 Task: Search for the email with the subject Request for a referral logged in from softage.1@softage.net with the filter, email from softage.4@softage.net and a new filter,  Mark as read
Action: Mouse moved to (780, 78)
Screenshot: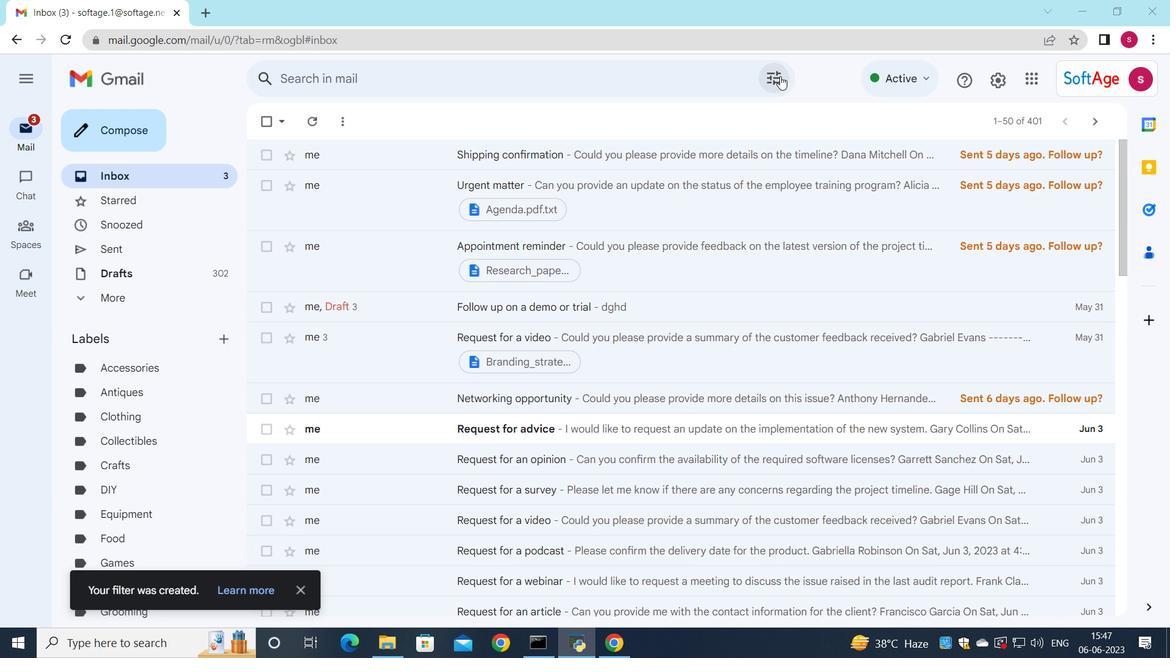 
Action: Mouse pressed left at (780, 78)
Screenshot: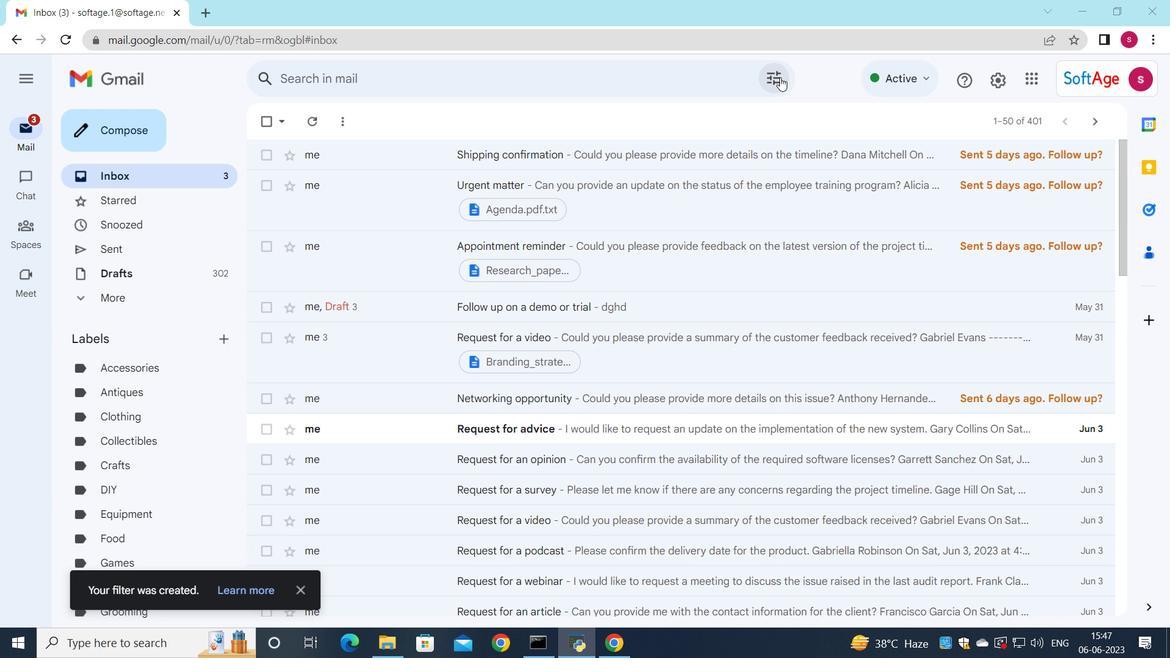 
Action: Mouse moved to (672, 144)
Screenshot: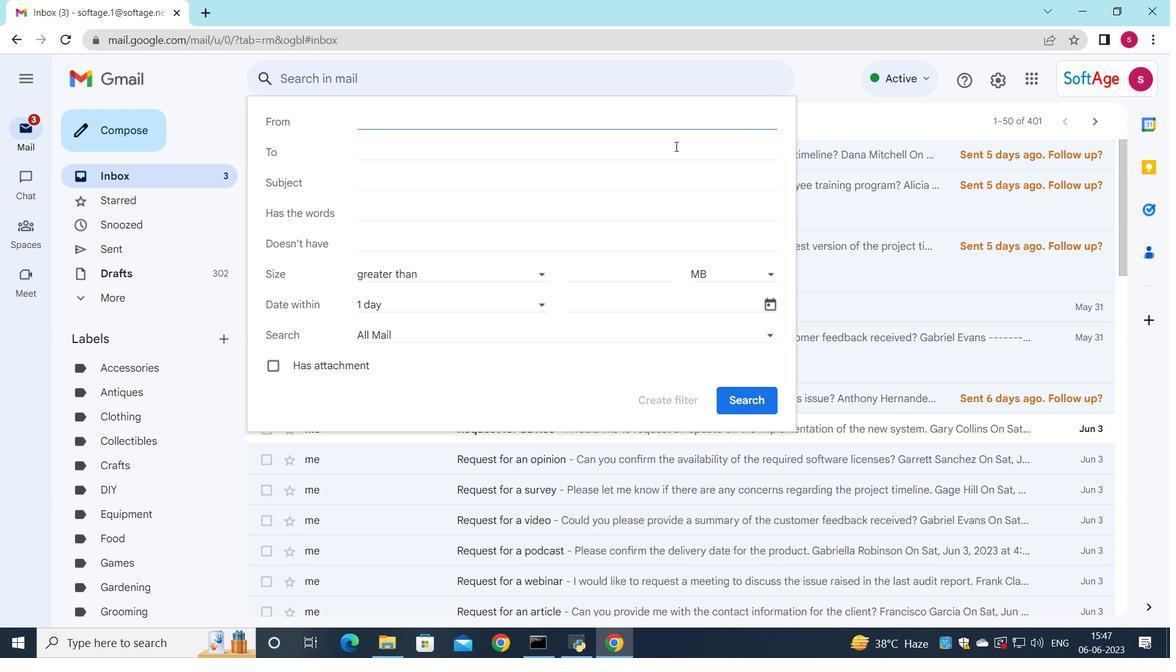 
Action: Key pressed s
Screenshot: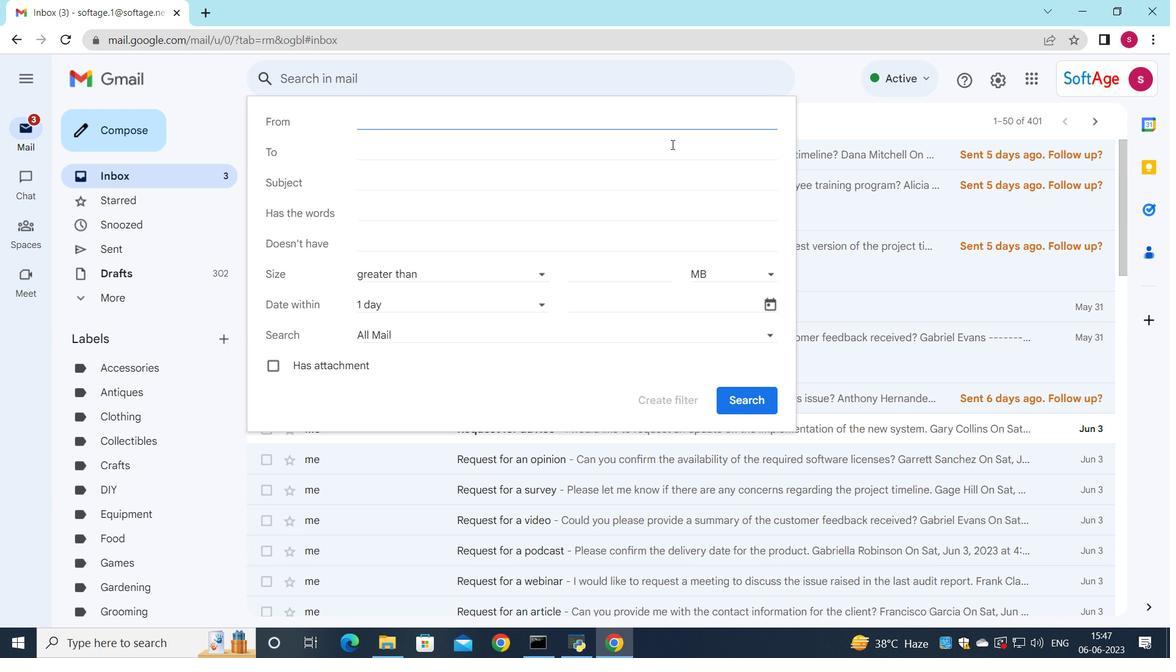 
Action: Mouse moved to (520, 159)
Screenshot: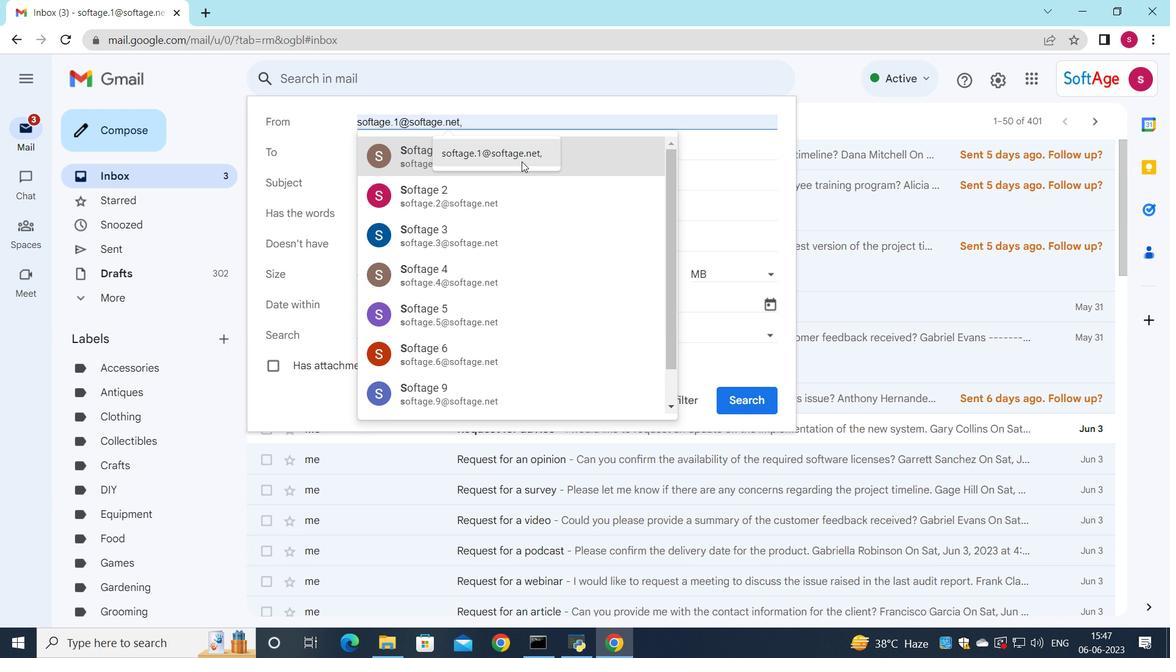
Action: Mouse pressed left at (520, 159)
Screenshot: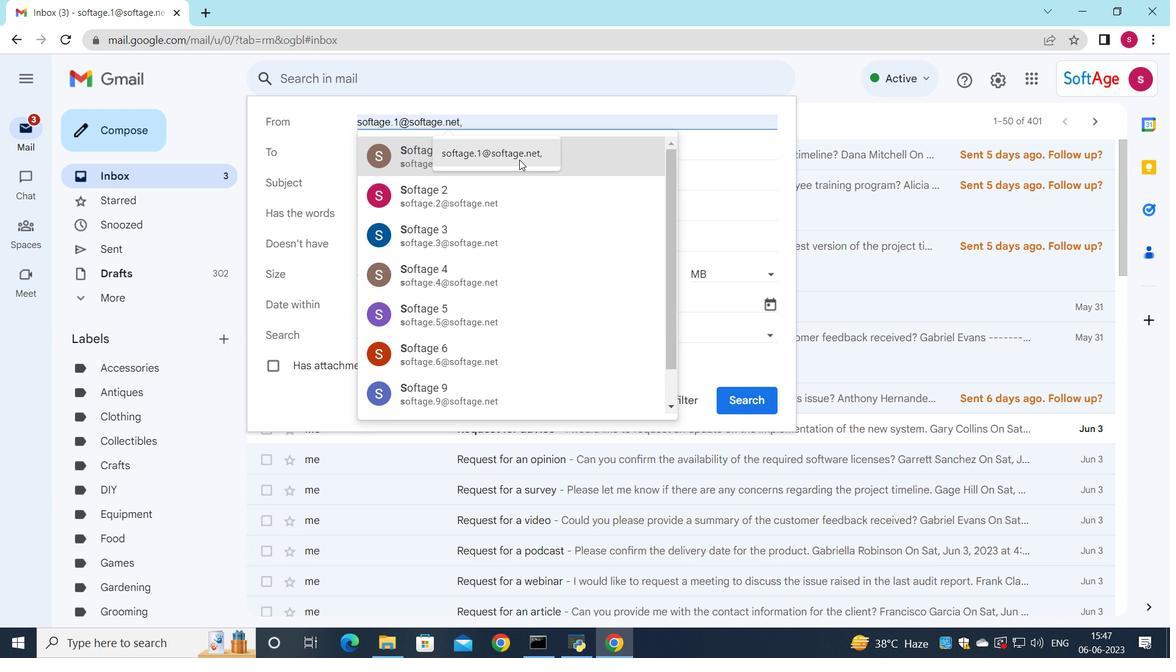 
Action: Mouse moved to (400, 156)
Screenshot: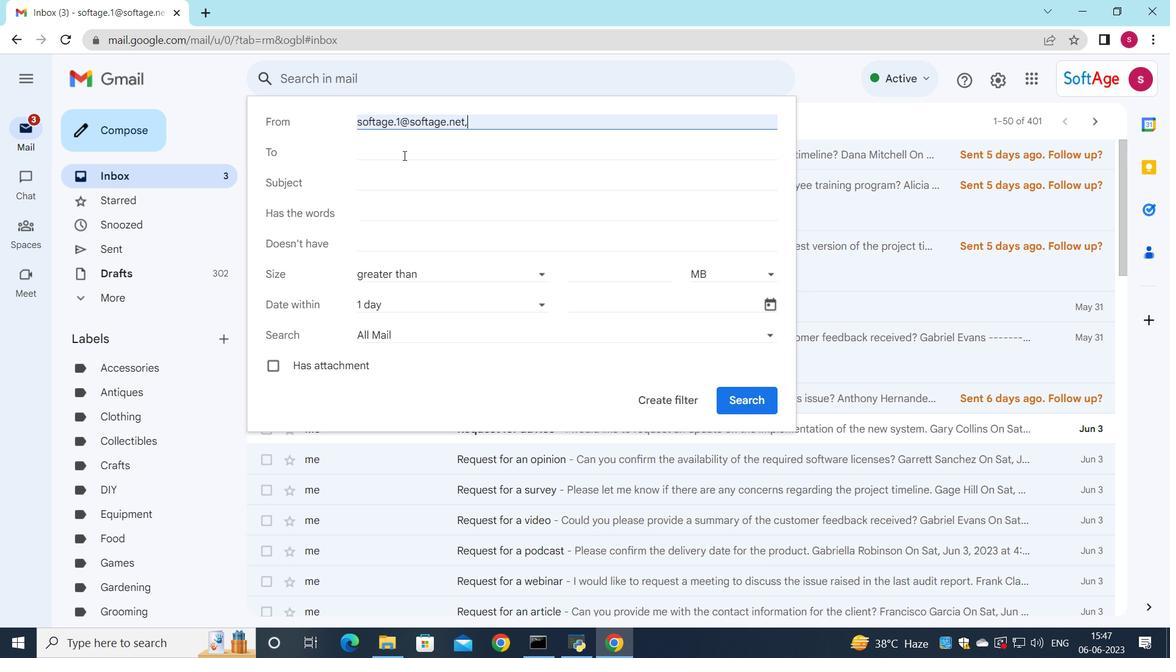 
Action: Mouse pressed left at (400, 156)
Screenshot: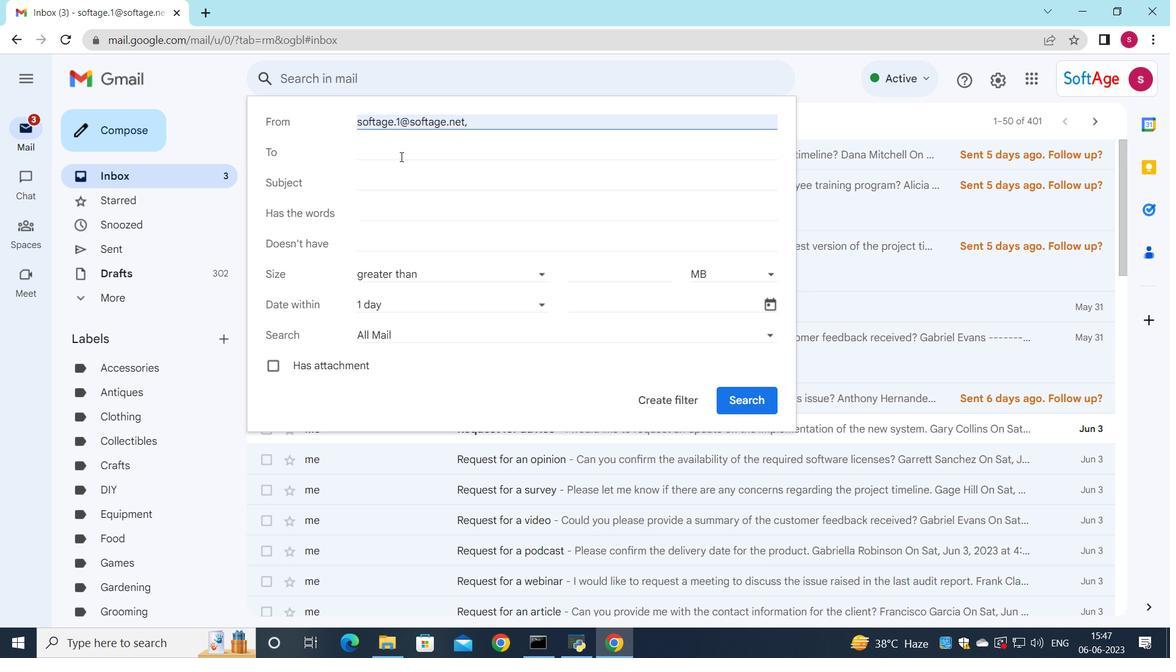 
Action: Key pressed a<Key.backspace>s
Screenshot: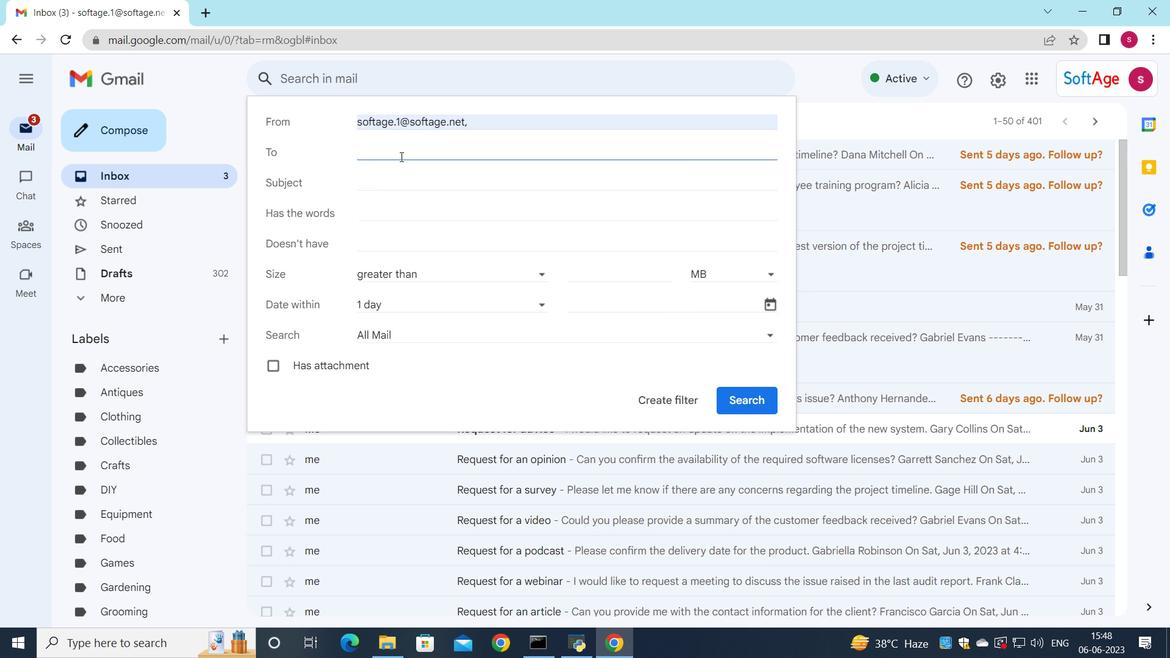 
Action: Mouse moved to (470, 235)
Screenshot: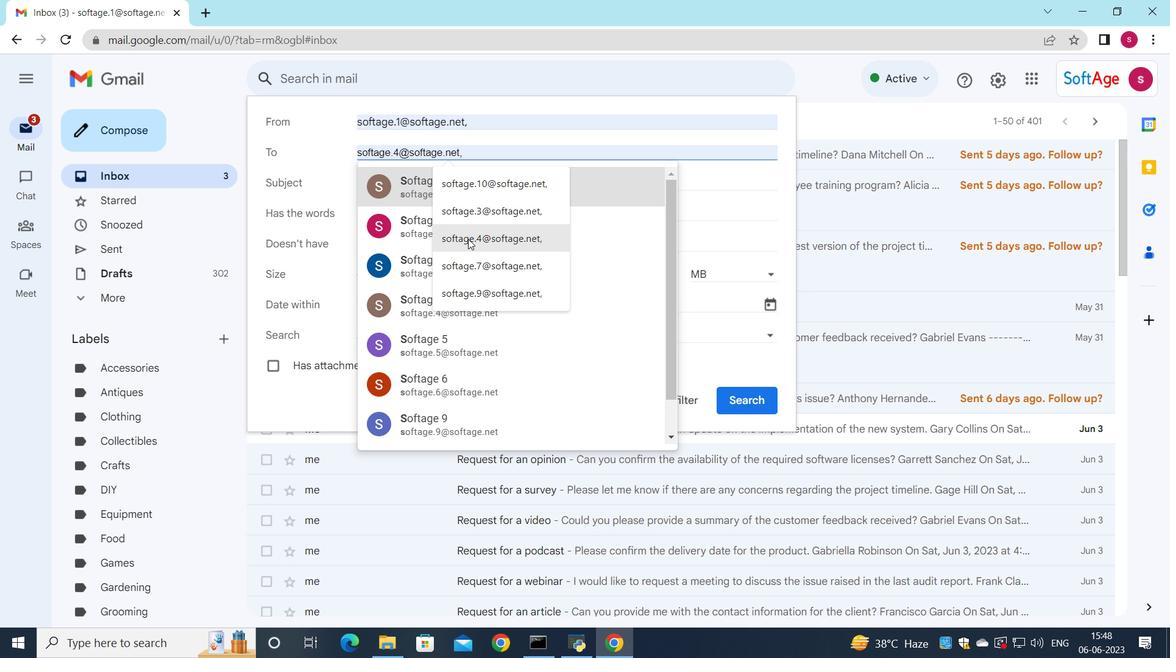 
Action: Mouse pressed left at (470, 235)
Screenshot: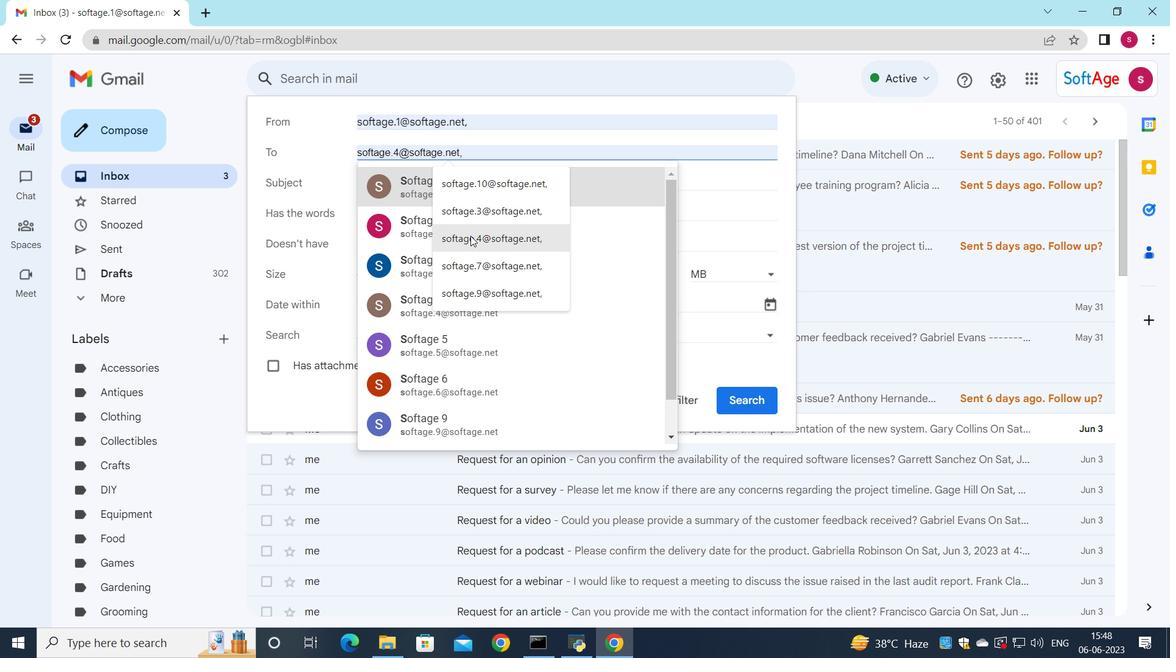 
Action: Mouse moved to (404, 185)
Screenshot: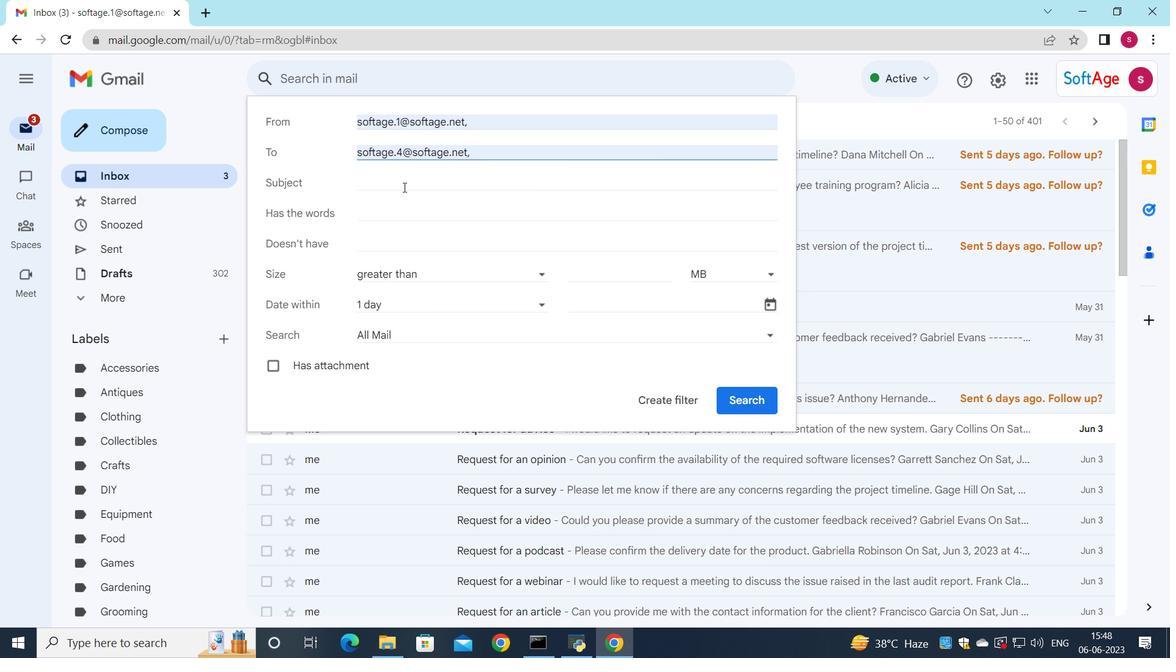 
Action: Mouse pressed left at (404, 185)
Screenshot: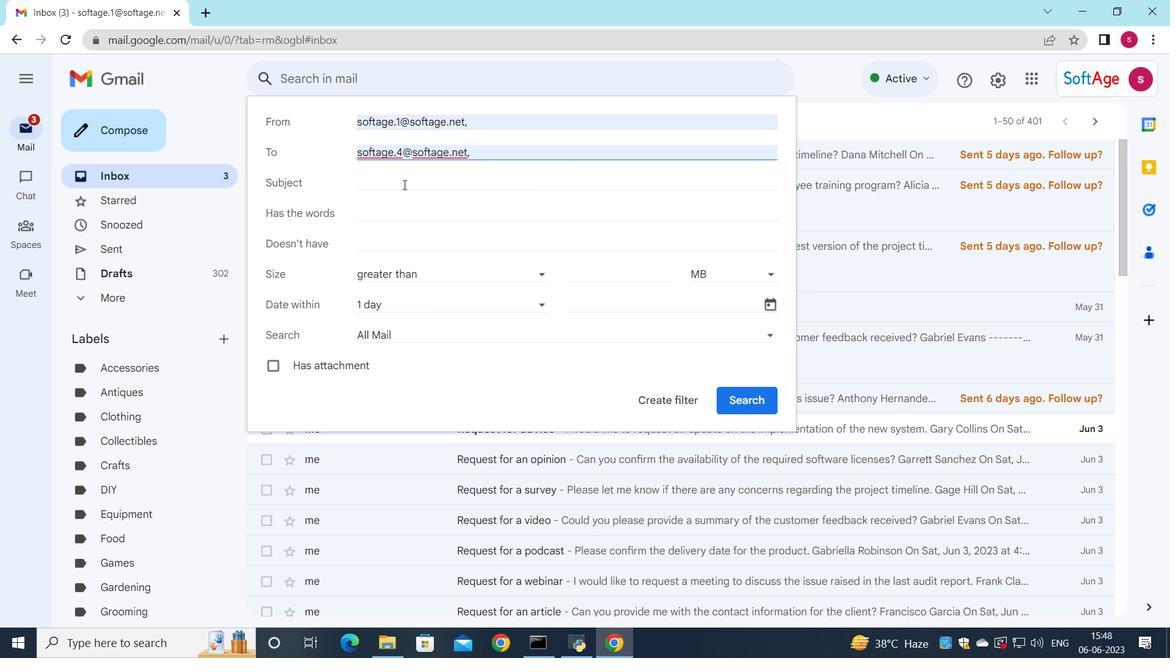 
Action: Key pressed <Key.shift>Request<Key.space>for<Key.space>are<Key.backspace><Key.backspace><Key.space>referrak<Key.backspace>l
Screenshot: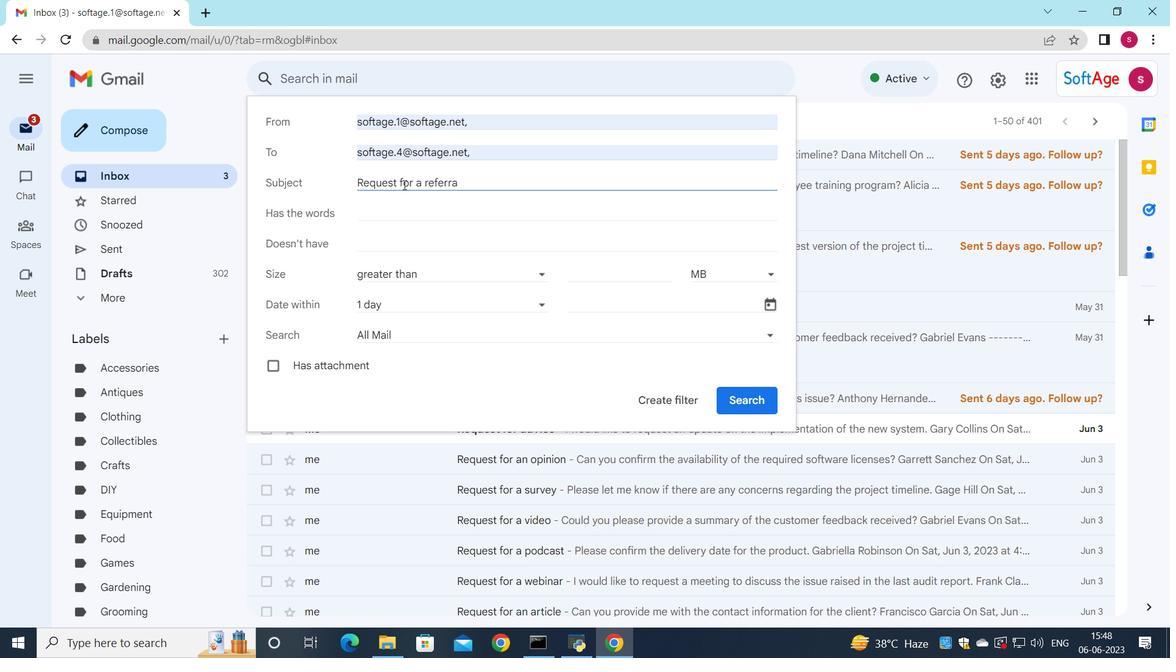 
Action: Mouse moved to (449, 301)
Screenshot: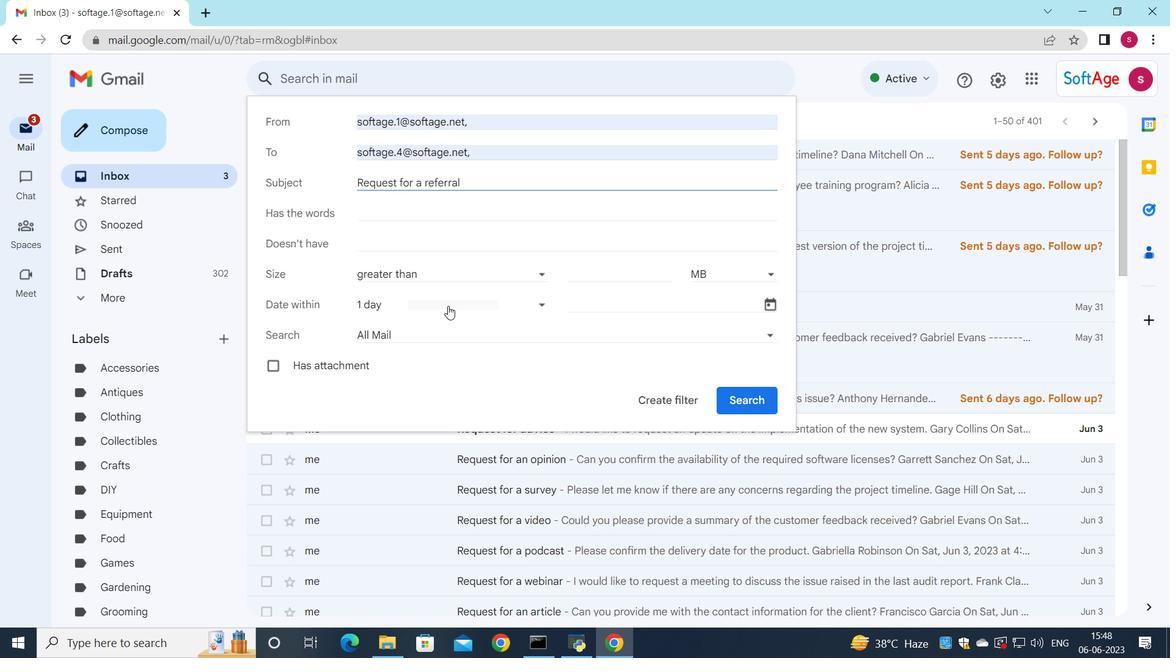 
Action: Mouse pressed left at (449, 301)
Screenshot: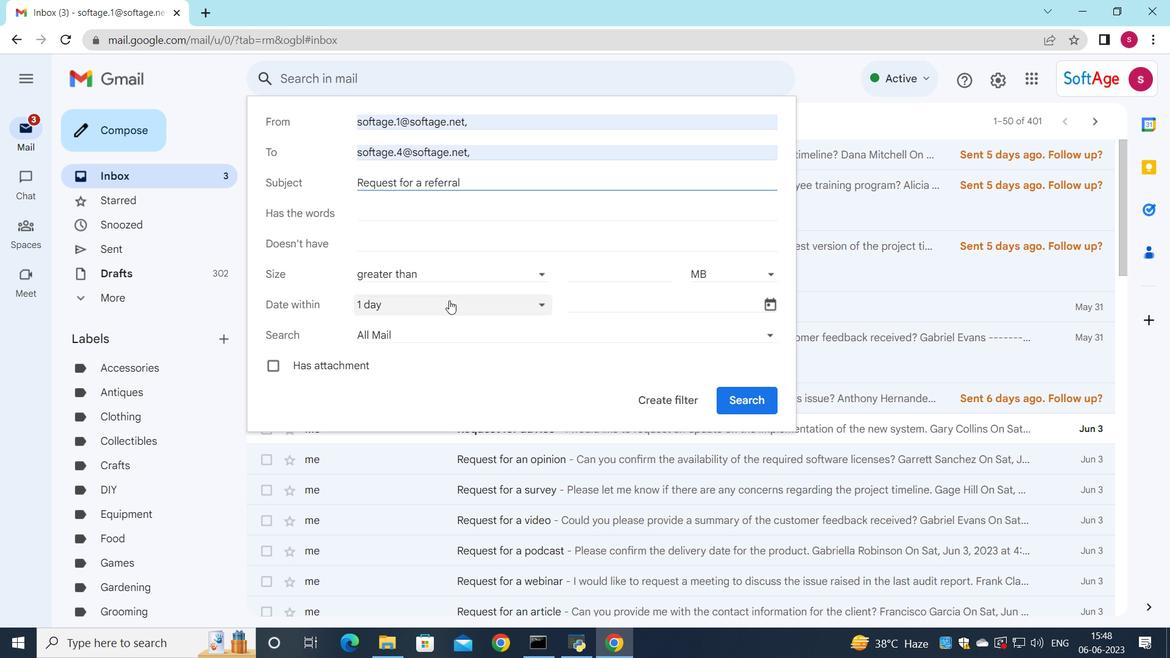 
Action: Mouse moved to (440, 475)
Screenshot: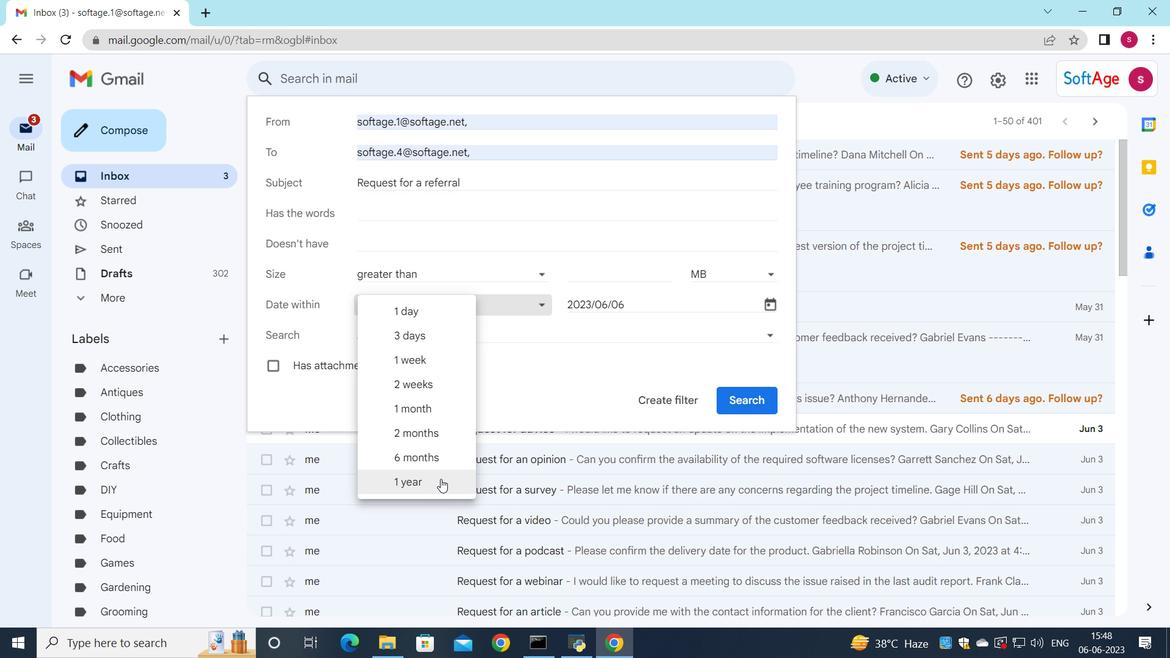 
Action: Mouse pressed left at (440, 475)
Screenshot: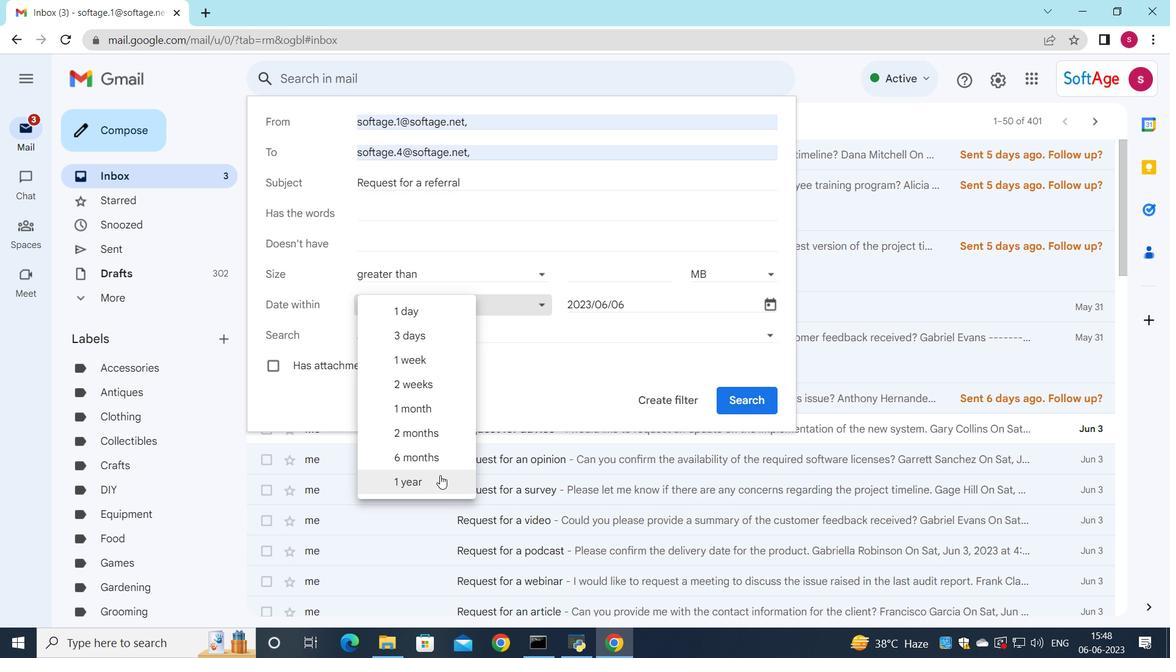 
Action: Mouse moved to (666, 405)
Screenshot: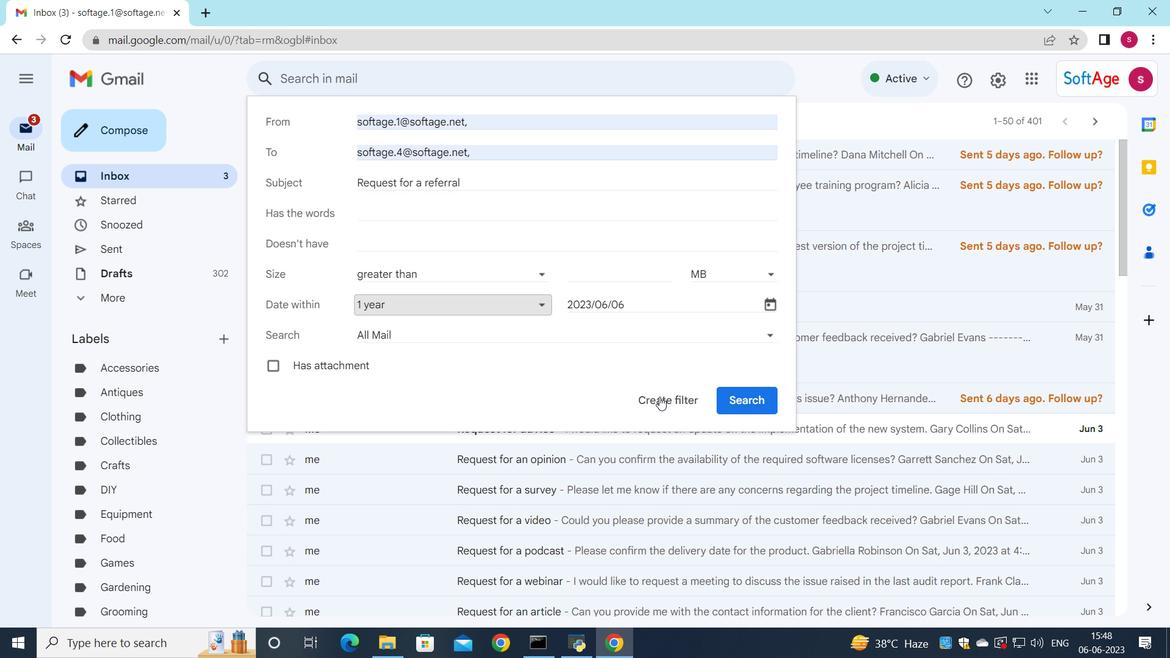 
Action: Mouse pressed left at (666, 405)
Screenshot: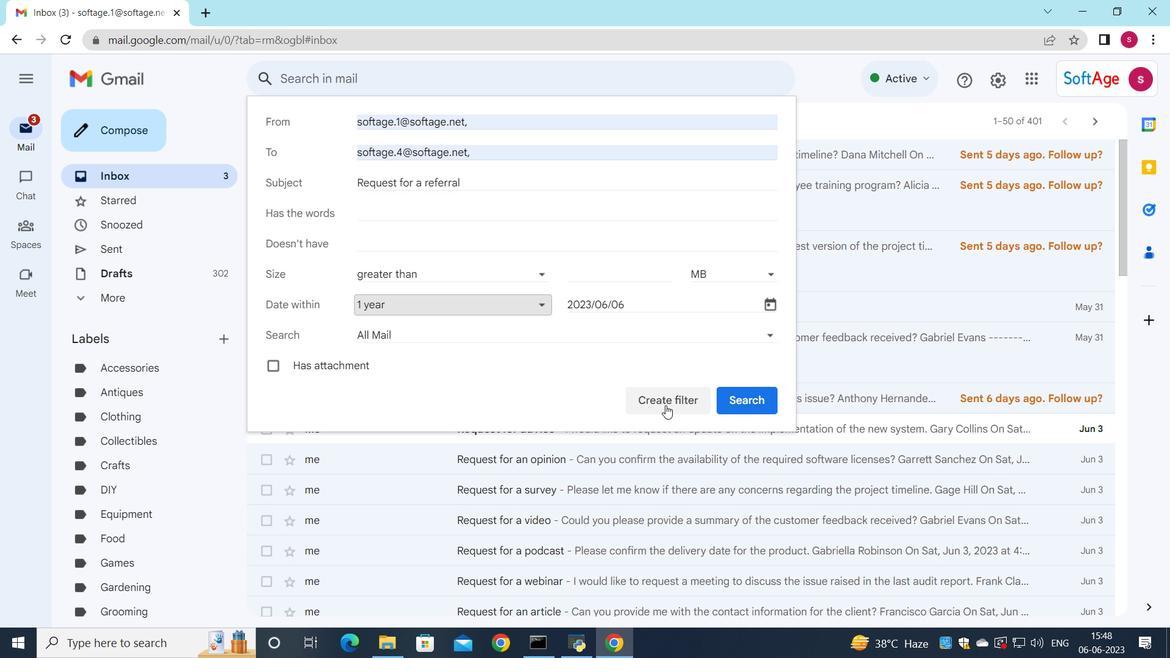
Action: Mouse moved to (325, 184)
Screenshot: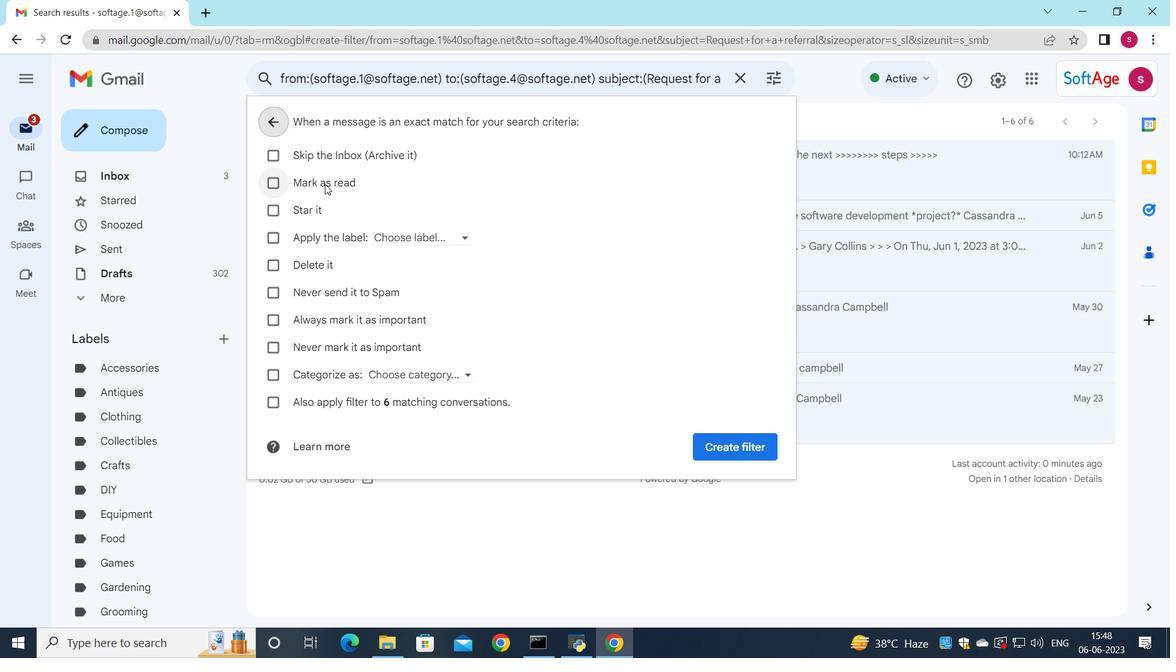 
Action: Mouse pressed left at (325, 184)
Screenshot: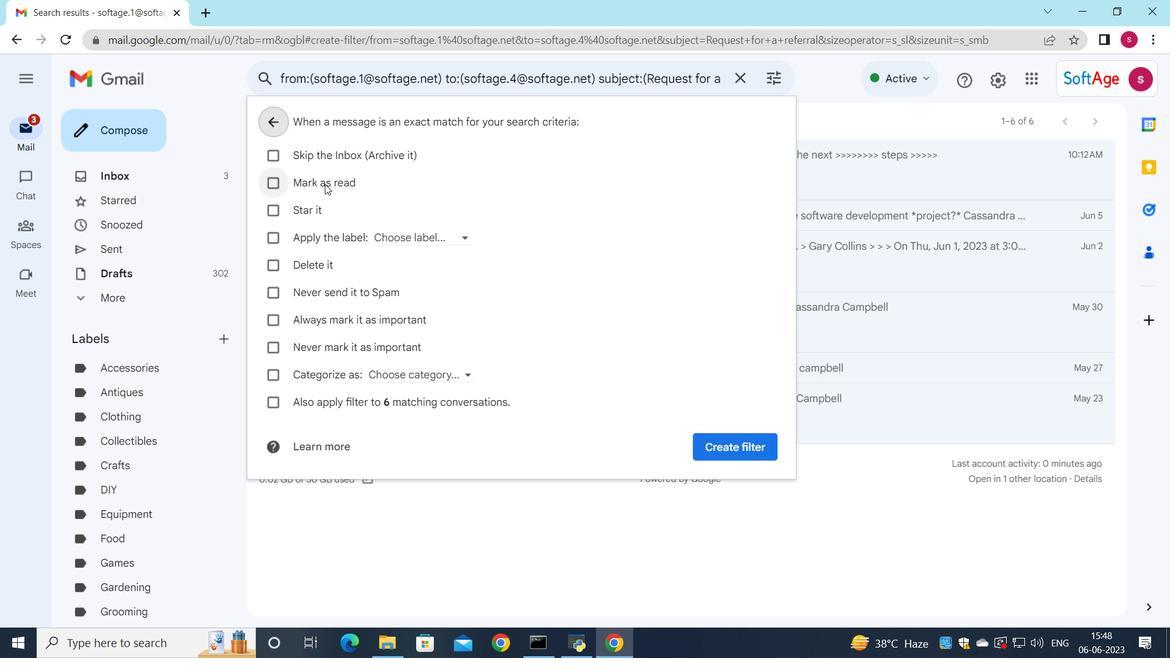 
Action: Mouse moved to (706, 444)
Screenshot: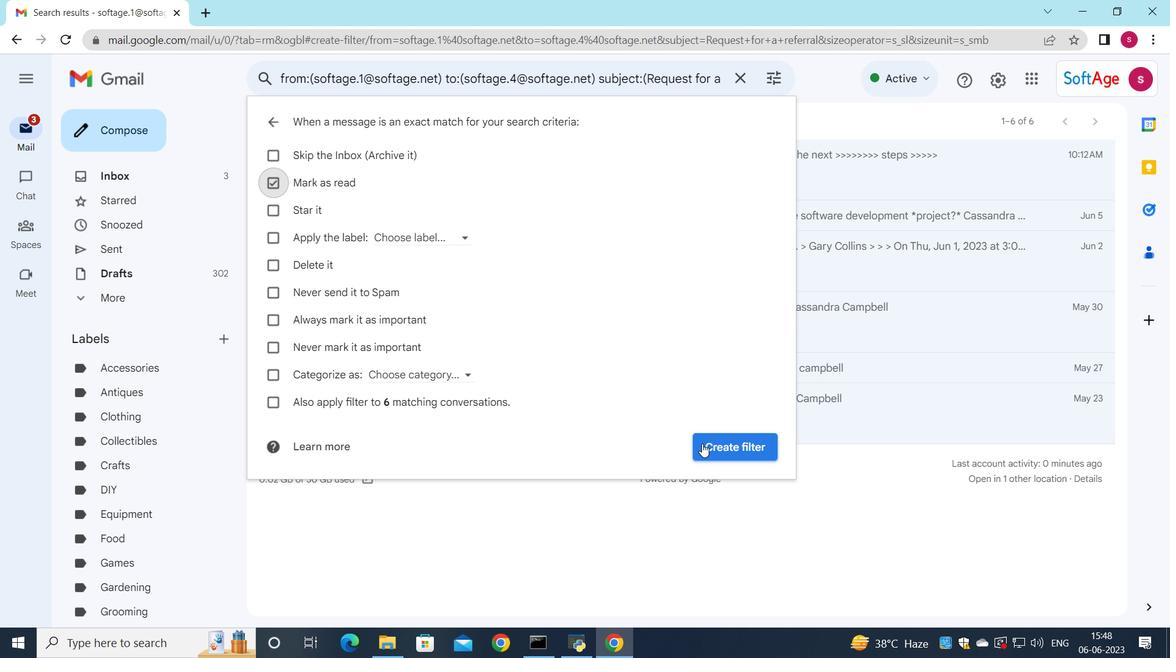 
Action: Mouse pressed left at (706, 444)
Screenshot: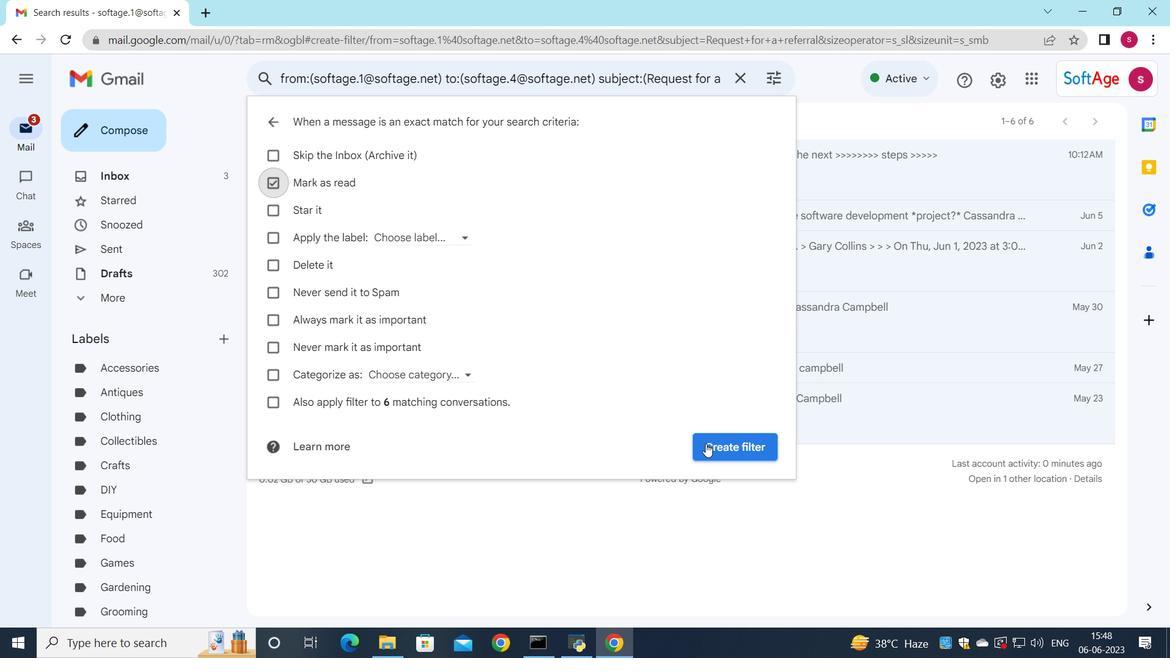 
Action: Mouse moved to (669, 352)
Screenshot: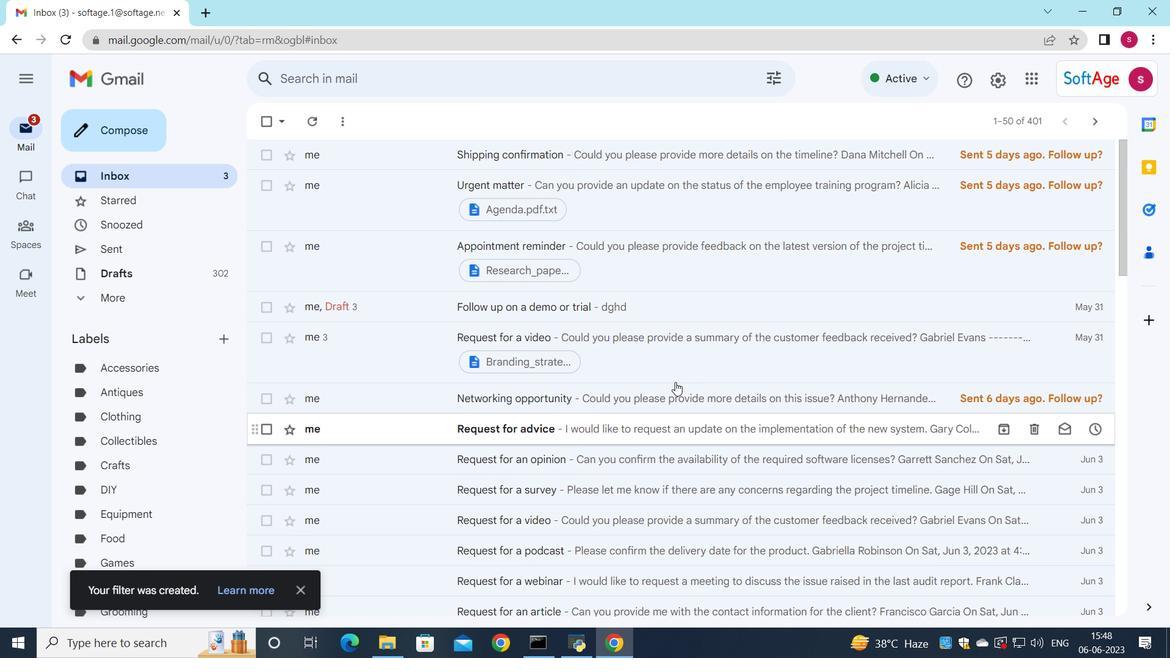
